 Task: Schedule a coding workshop for next Wednesday at 4:30 PM.
Action: Mouse moved to (280, 428)
Screenshot: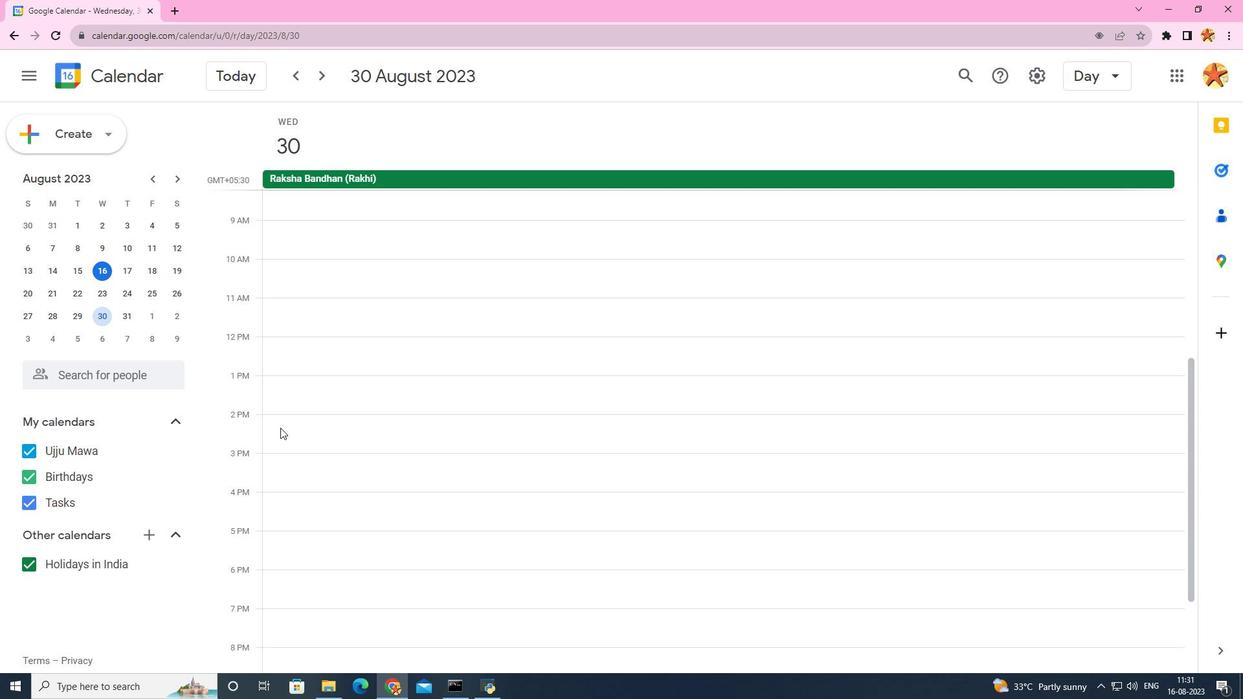 
Action: Mouse scrolled (280, 427) with delta (0, 0)
Screenshot: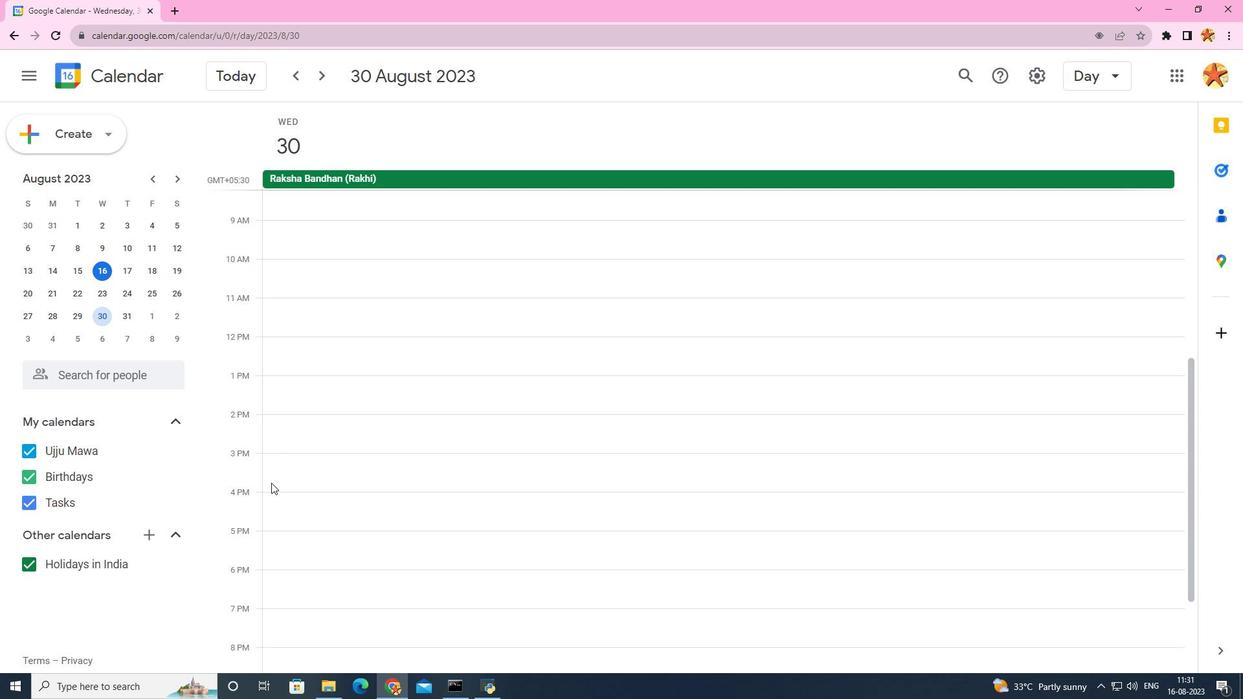 
Action: Mouse moved to (279, 527)
Screenshot: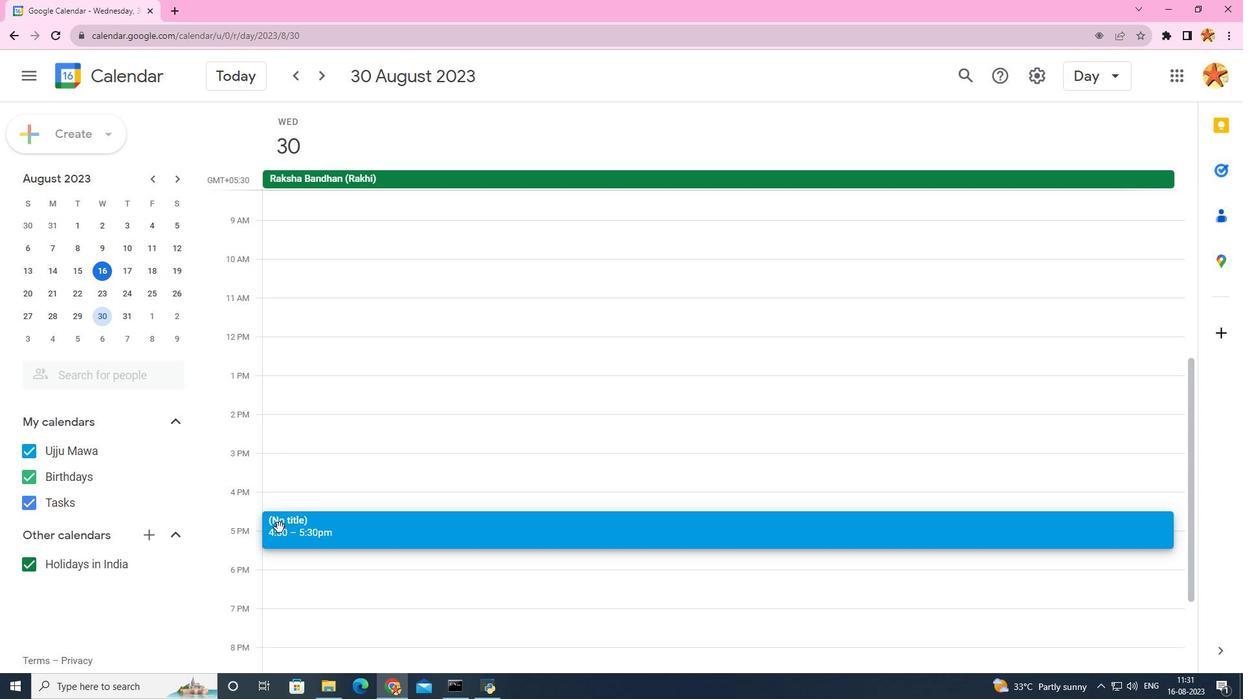 
Action: Mouse pressed left at (279, 527)
Screenshot: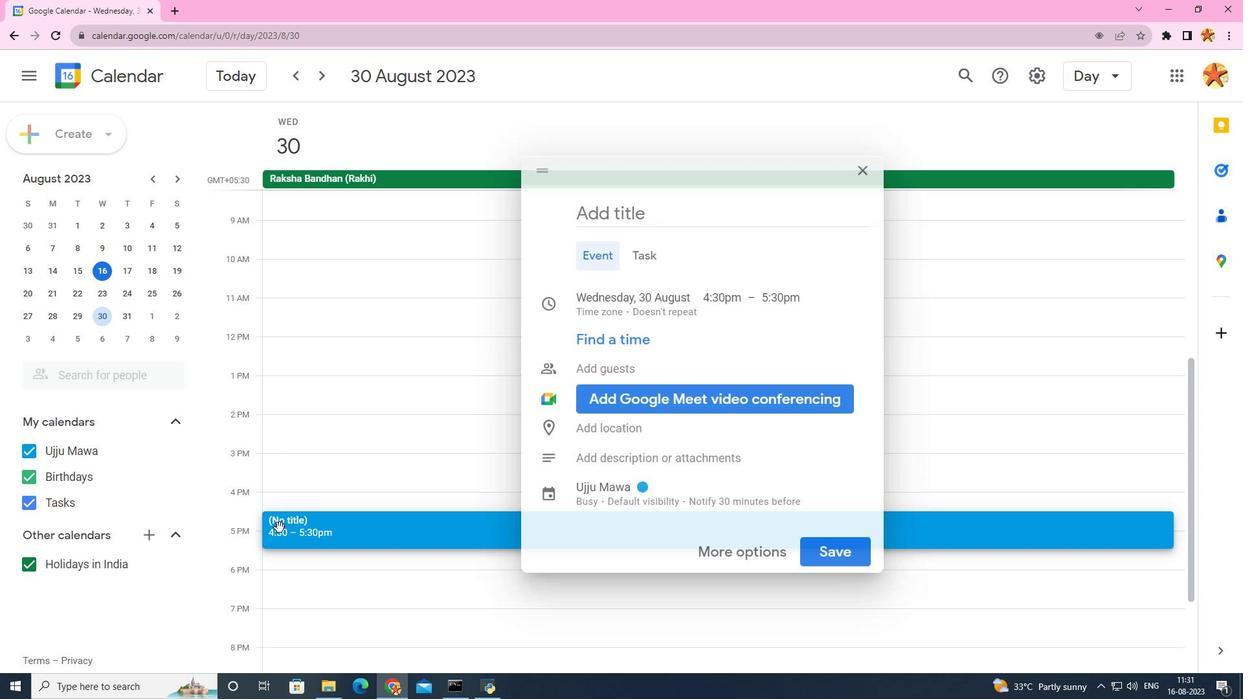 
Action: Mouse moved to (628, 233)
Screenshot: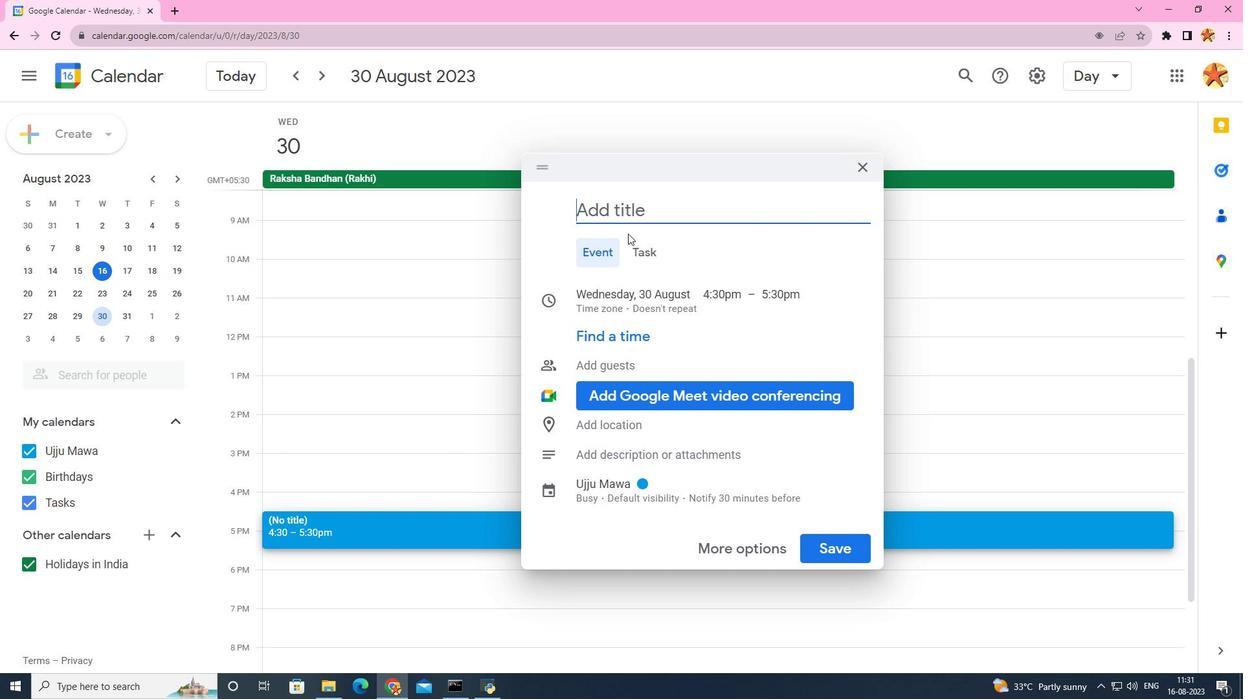 
Action: Key pressed <Key.caps_lock>C<Key.caps_lock>oding<Key.space><Key.caps_lock>W<Key.caps_lock>orkshop
Screenshot: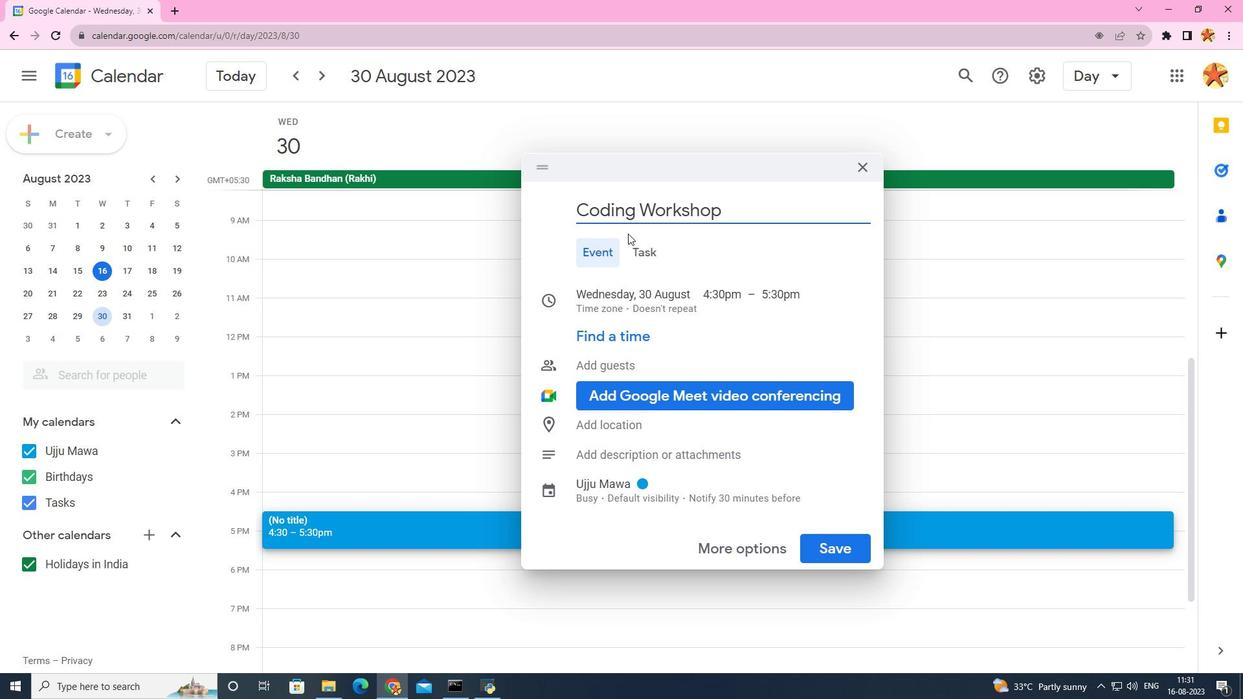 
Action: Mouse moved to (867, 553)
Screenshot: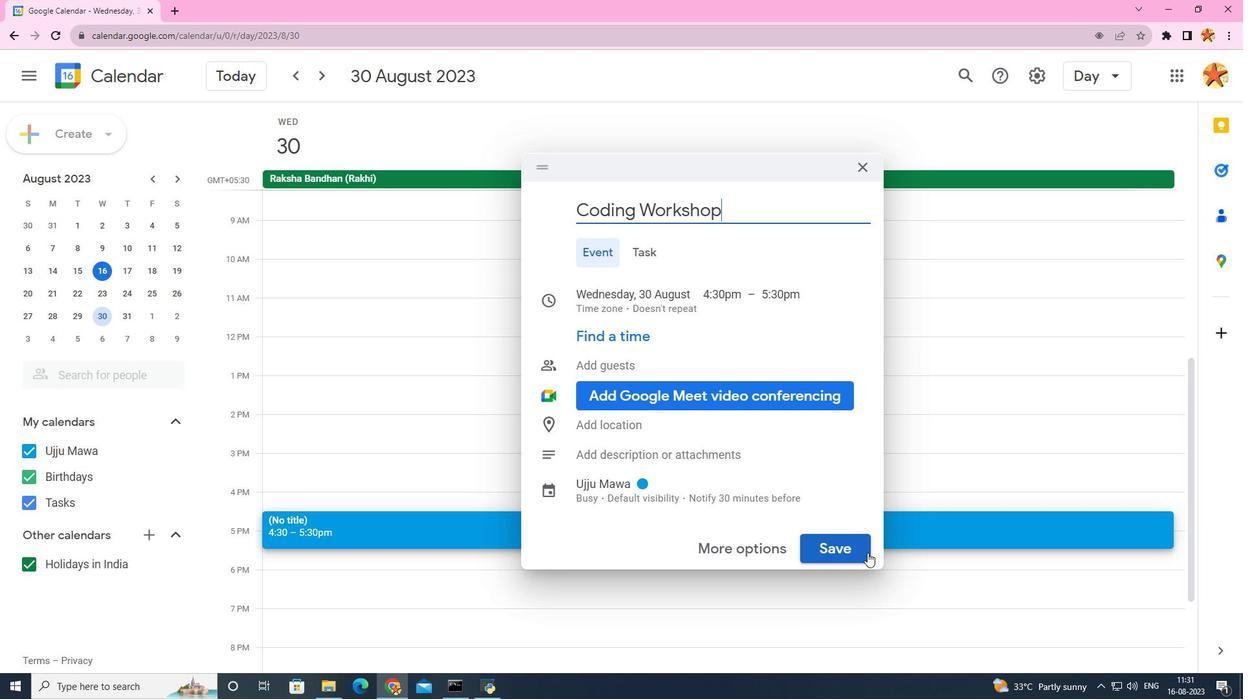 
Action: Mouse pressed left at (867, 553)
Screenshot: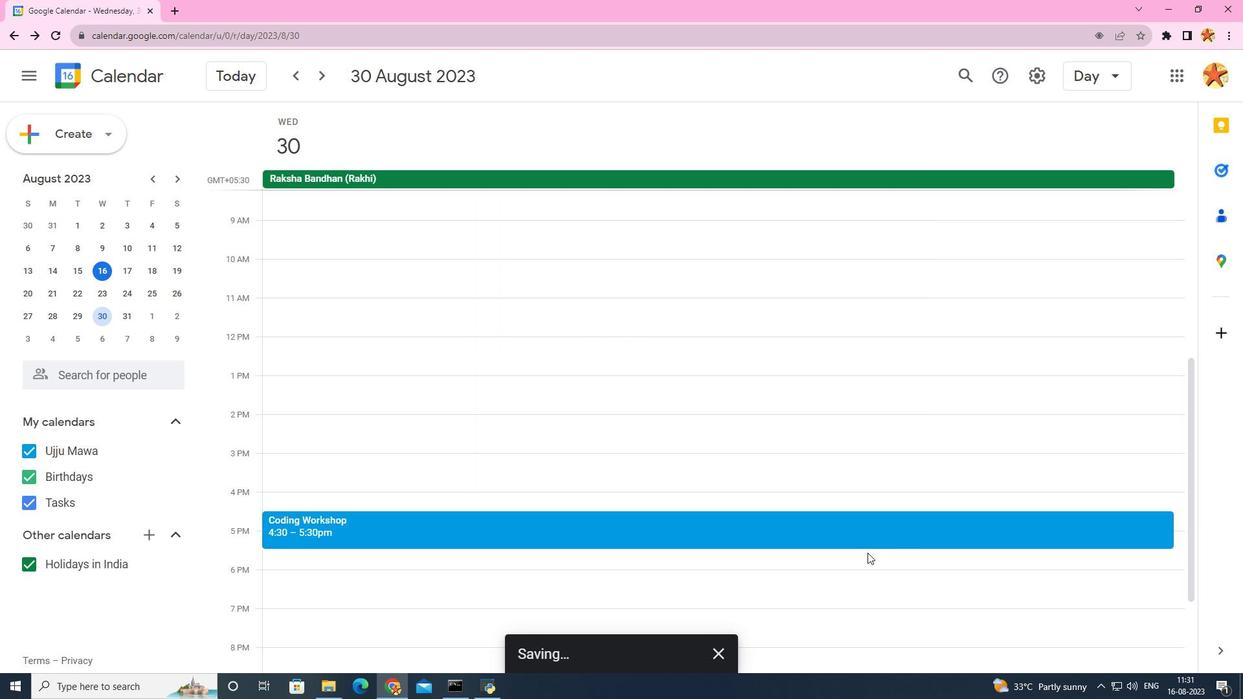 
